 Task: Check current mortgage rates for homes with 3-Year ARM loan payments.
Action: Mouse moved to (871, 137)
Screenshot: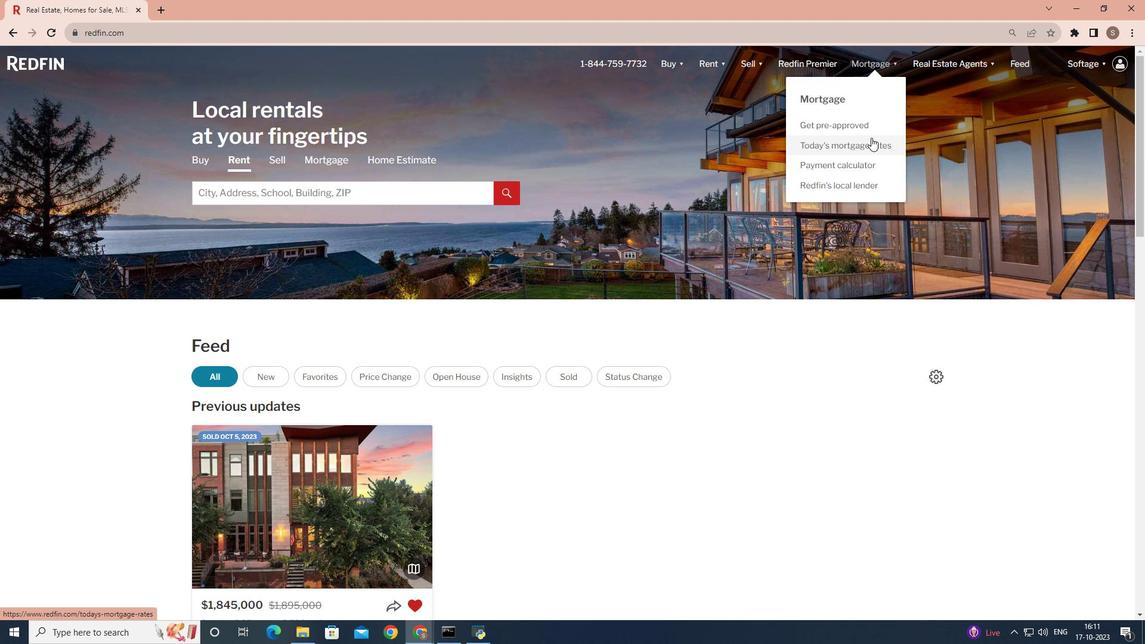 
Action: Mouse pressed left at (871, 137)
Screenshot: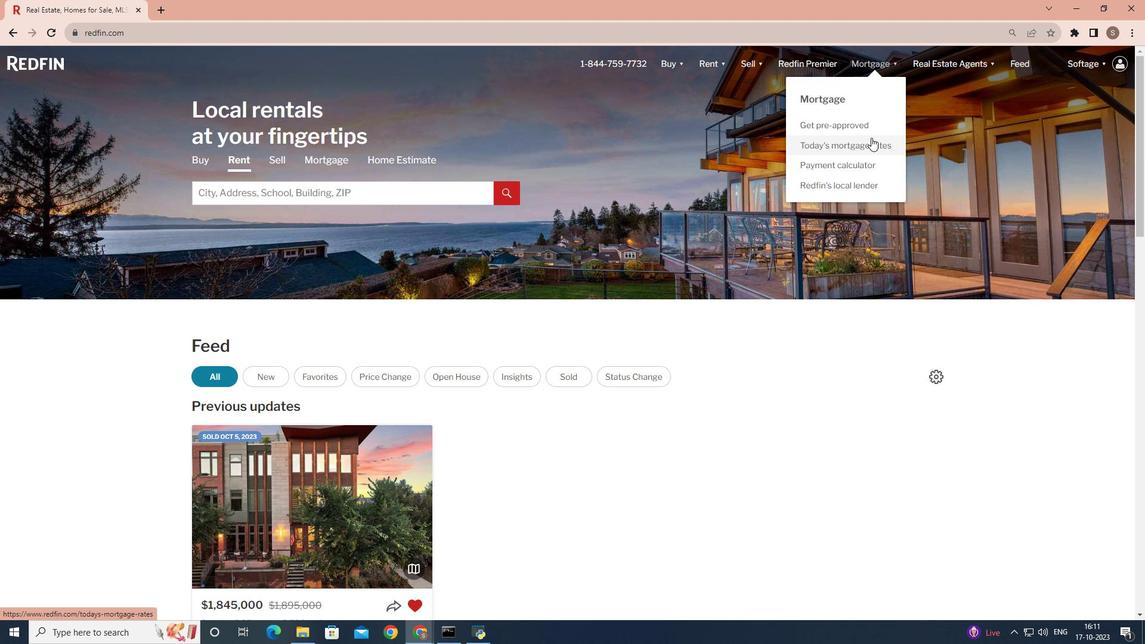 
Action: Mouse moved to (277, 291)
Screenshot: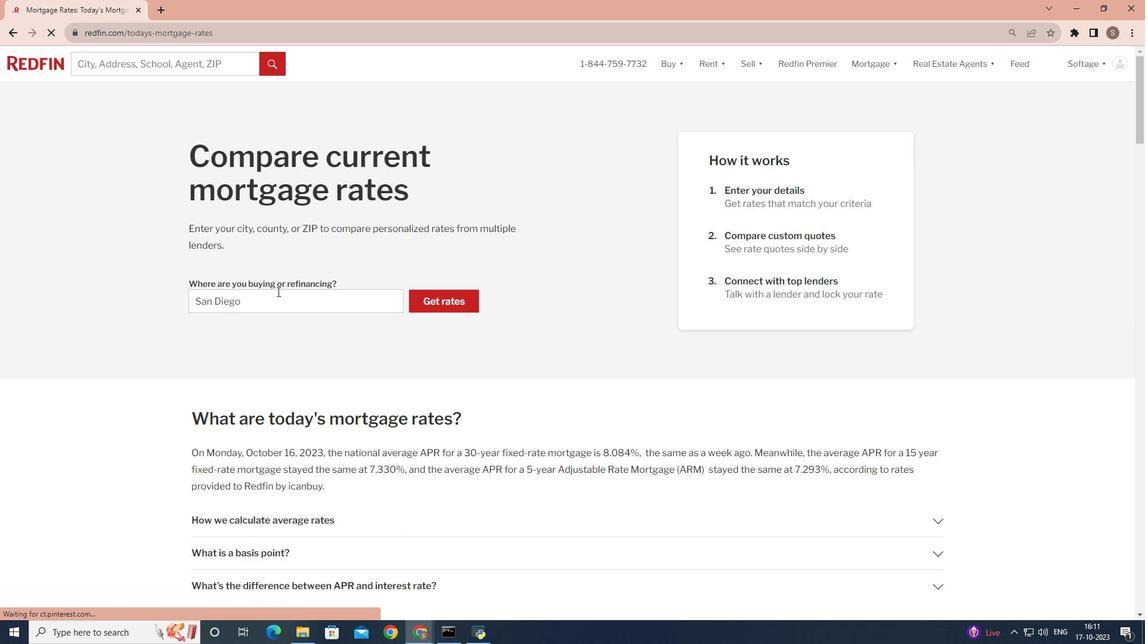 
Action: Mouse pressed left at (277, 291)
Screenshot: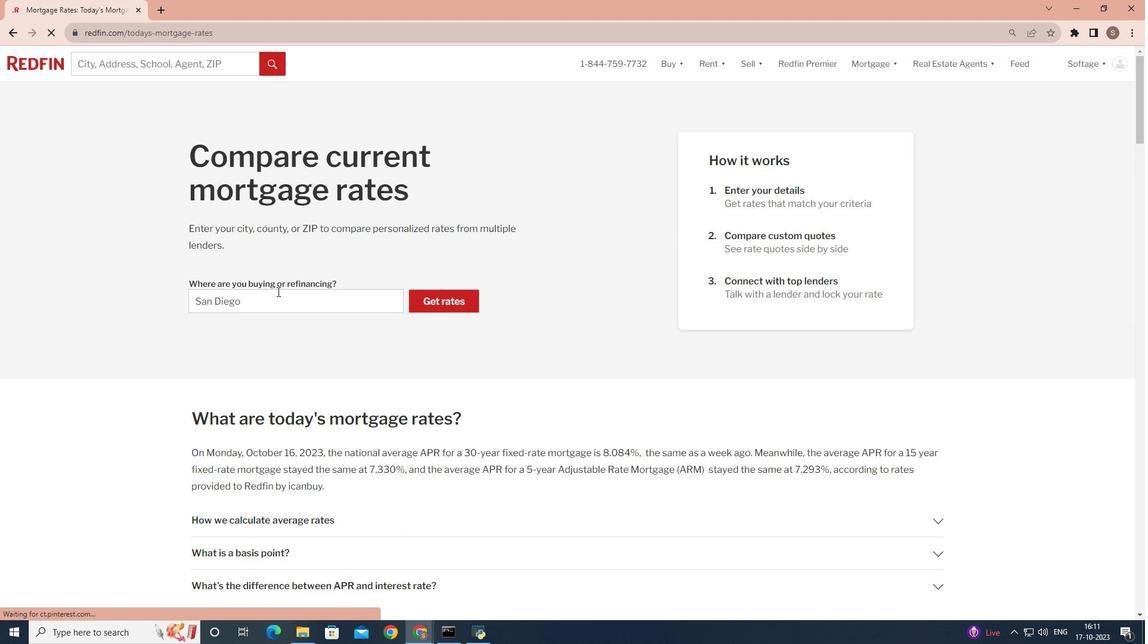 
Action: Mouse moved to (276, 294)
Screenshot: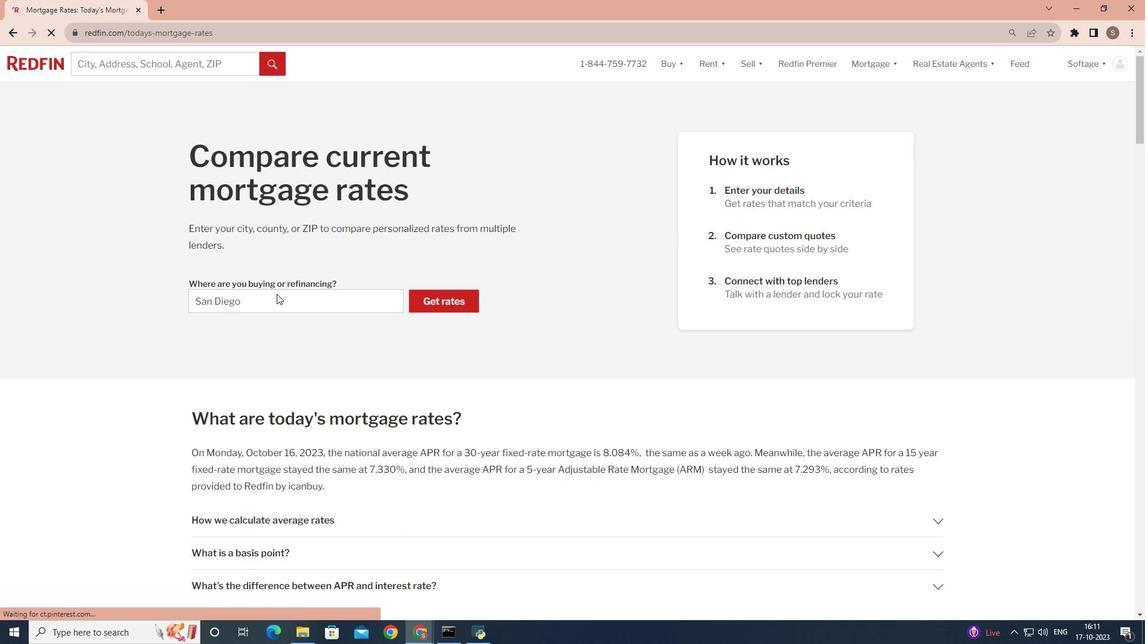 
Action: Mouse pressed left at (276, 294)
Screenshot: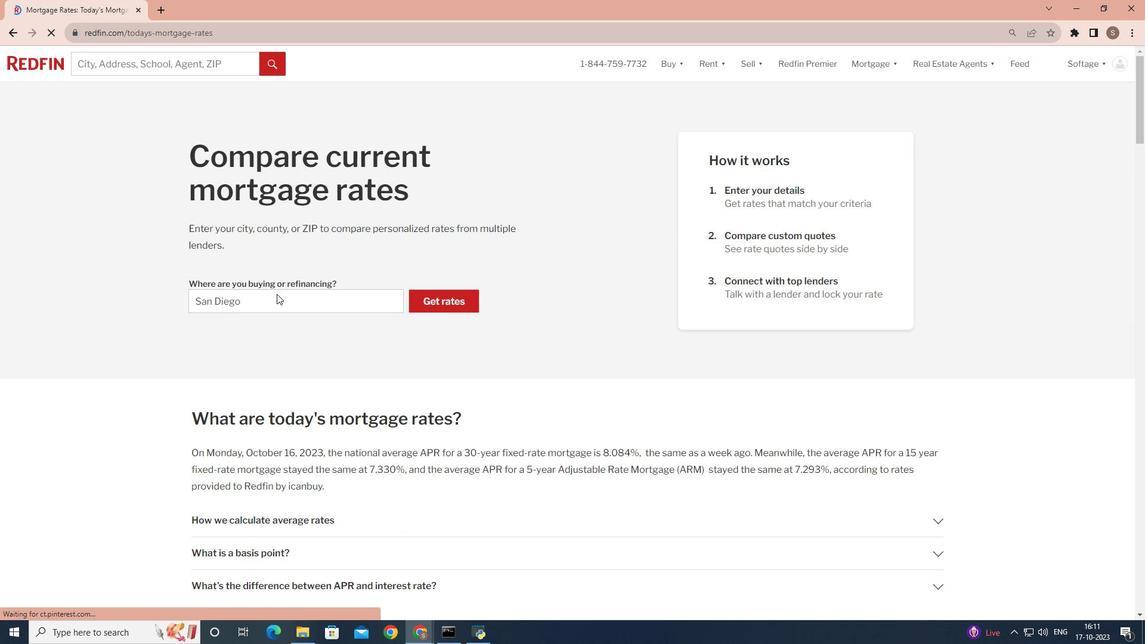 
Action: Mouse moved to (272, 303)
Screenshot: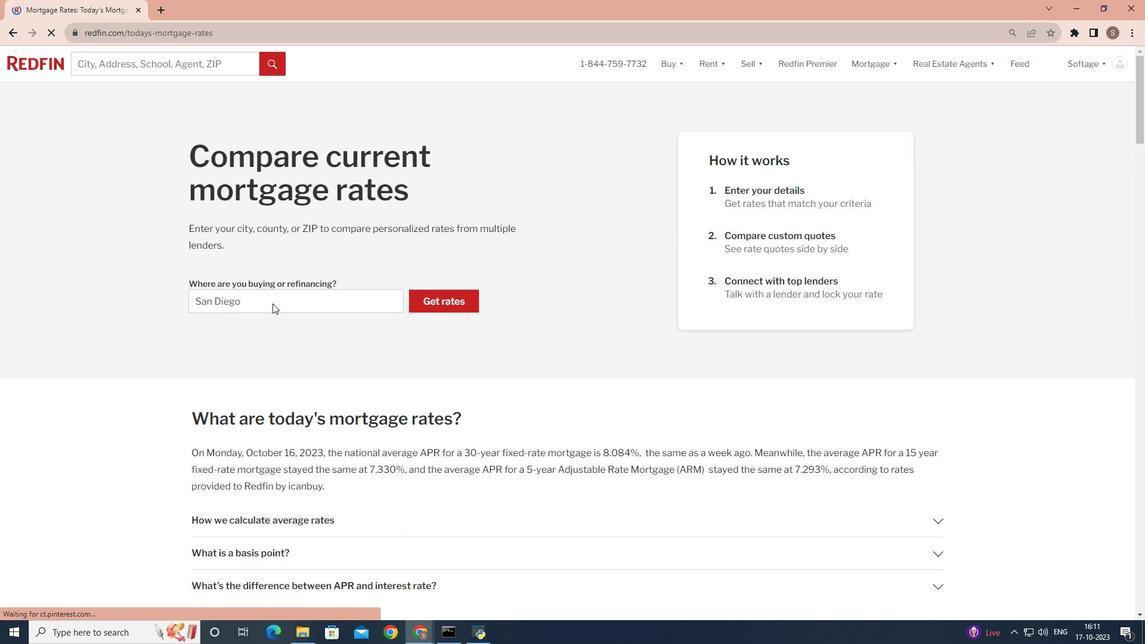 
Action: Mouse pressed left at (272, 303)
Screenshot: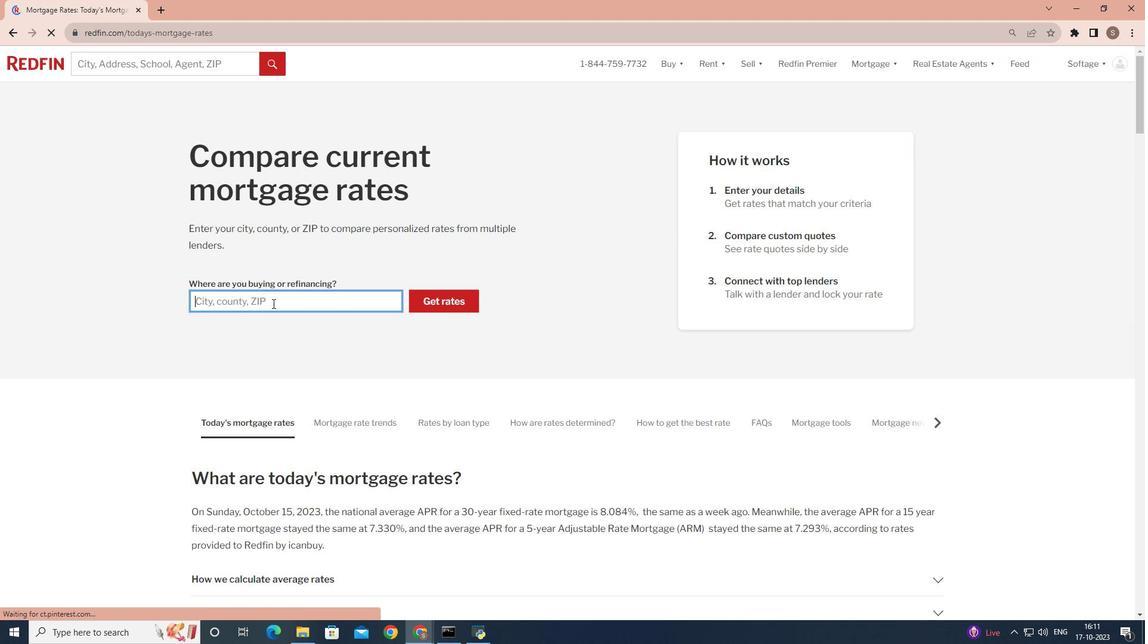 
Action: Mouse moved to (272, 303)
Screenshot: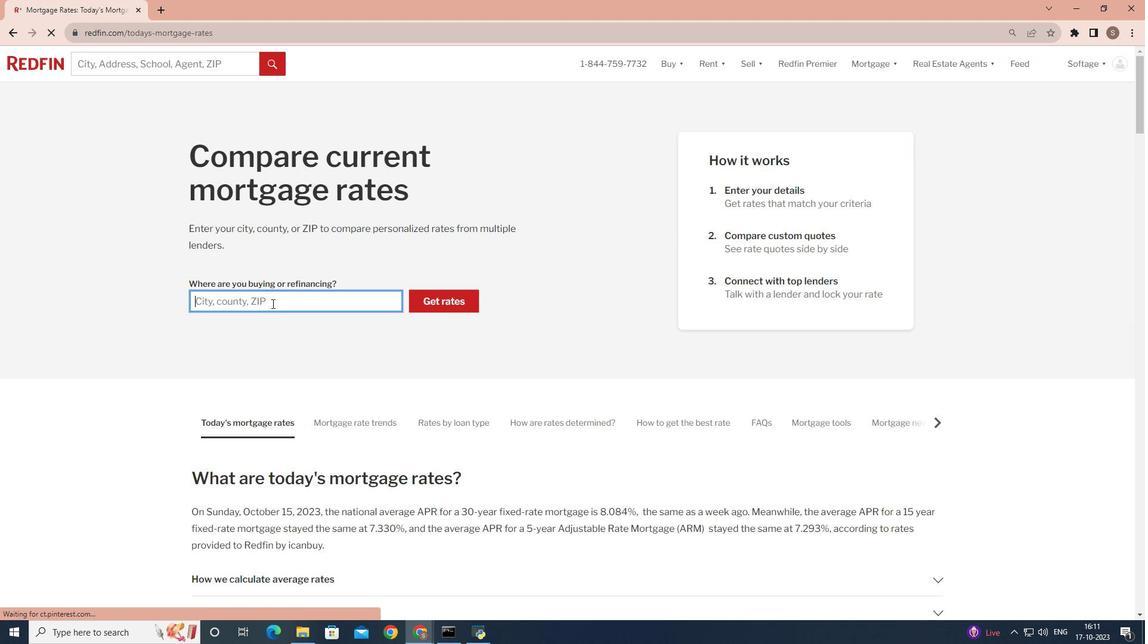 
Action: Key pressed <Key.shift>San<Key.space><Key.shift>Diego
Screenshot: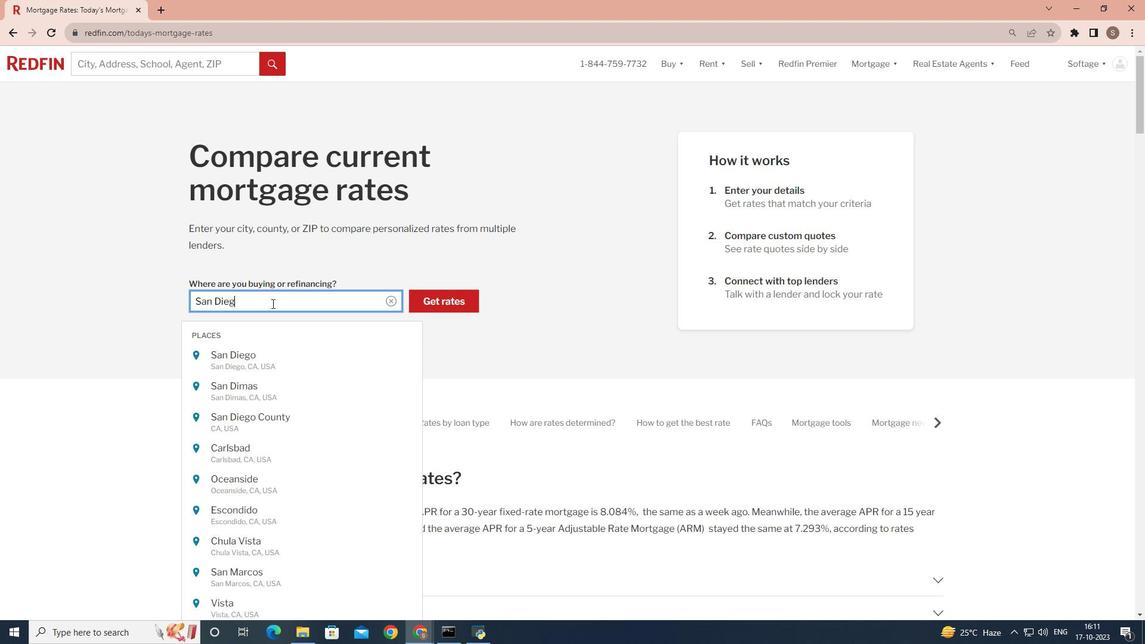 
Action: Mouse moved to (470, 297)
Screenshot: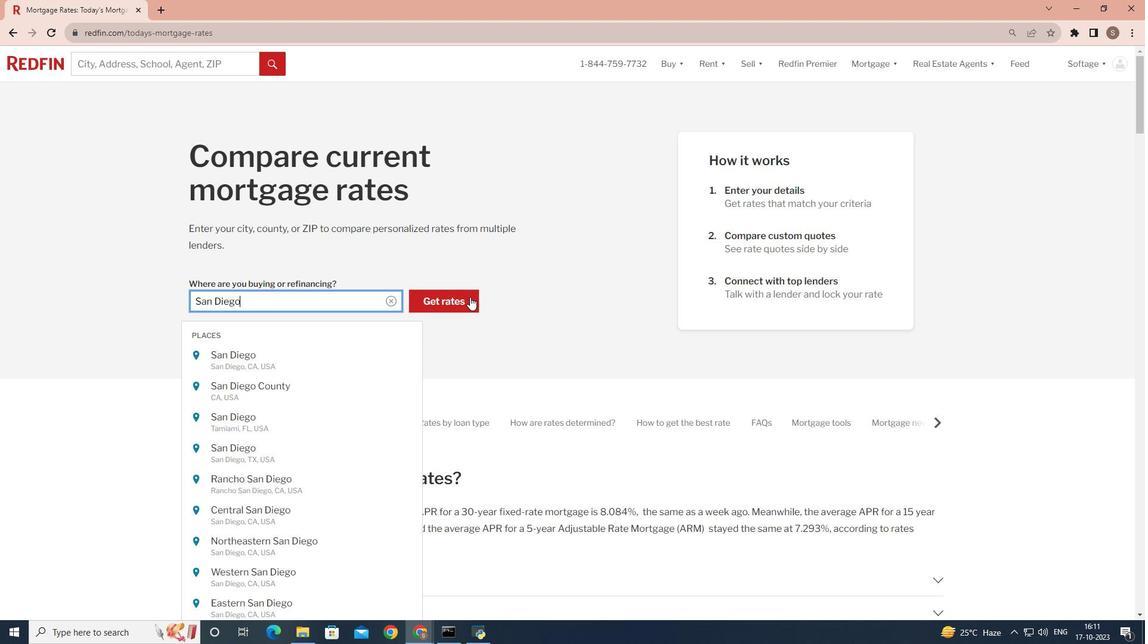 
Action: Mouse pressed left at (470, 297)
Screenshot: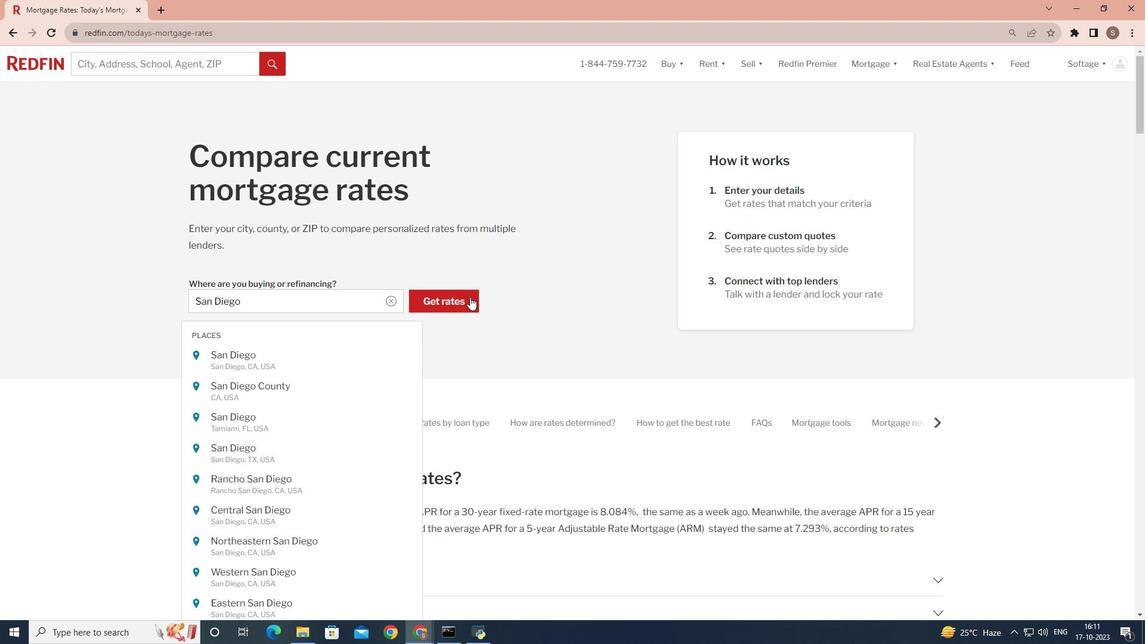 
Action: Mouse moved to (300, 387)
Screenshot: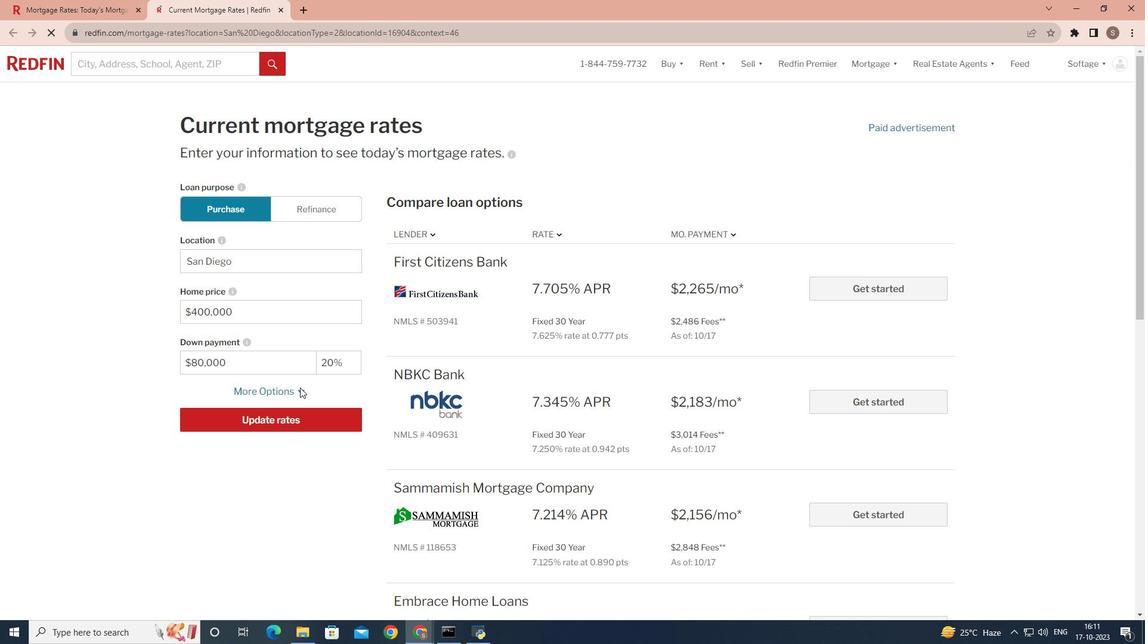 
Action: Mouse pressed left at (300, 387)
Screenshot: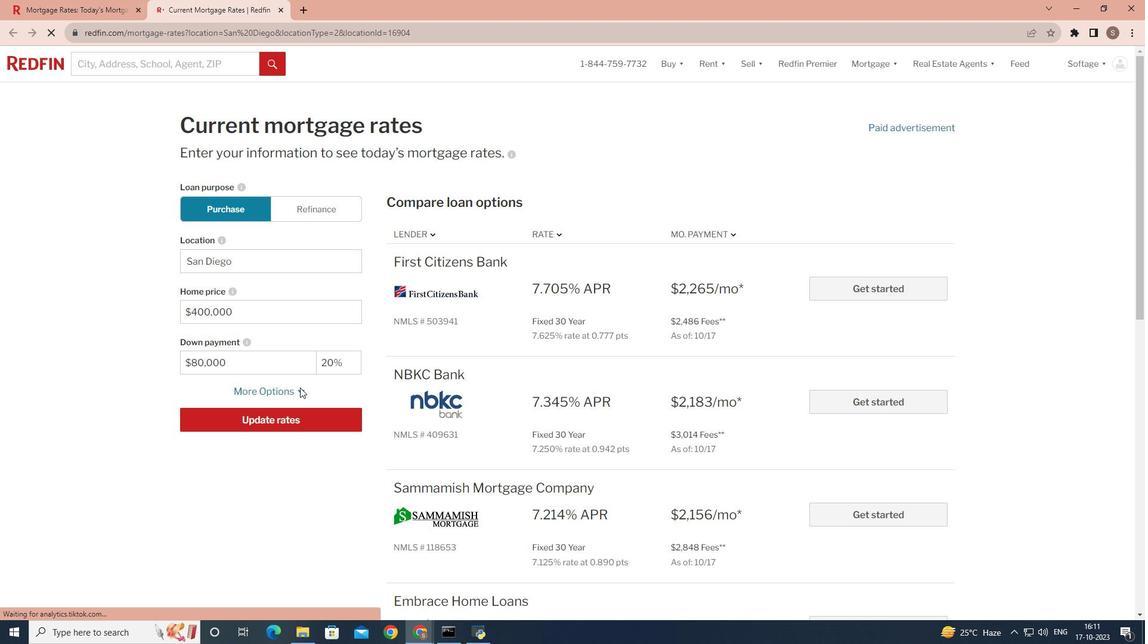 
Action: Mouse pressed left at (300, 387)
Screenshot: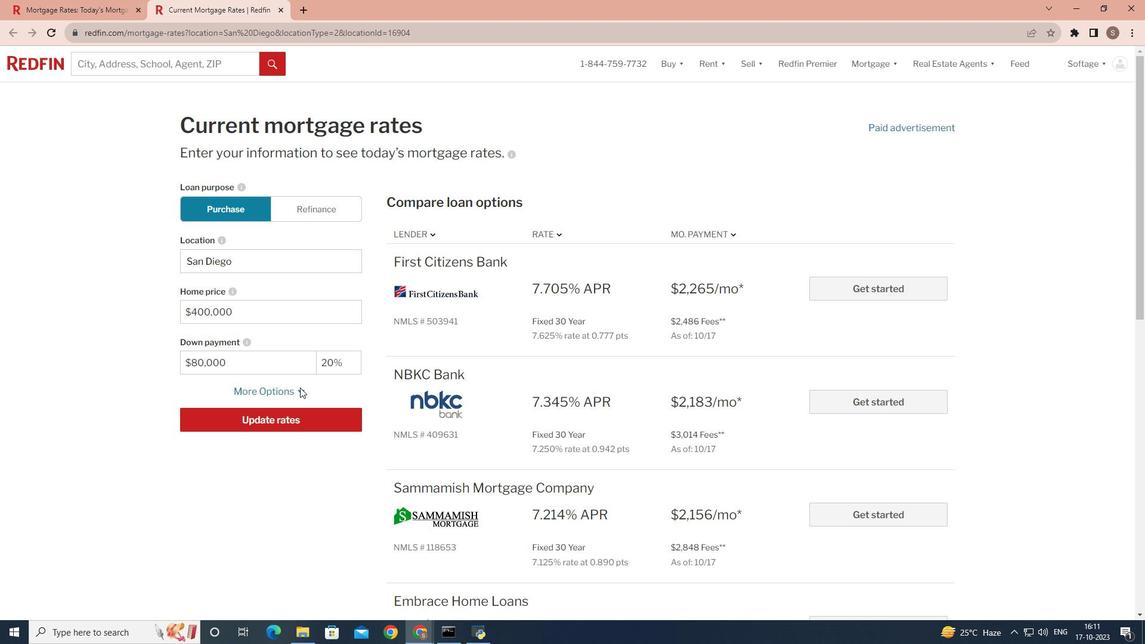 
Action: Mouse moved to (292, 403)
Screenshot: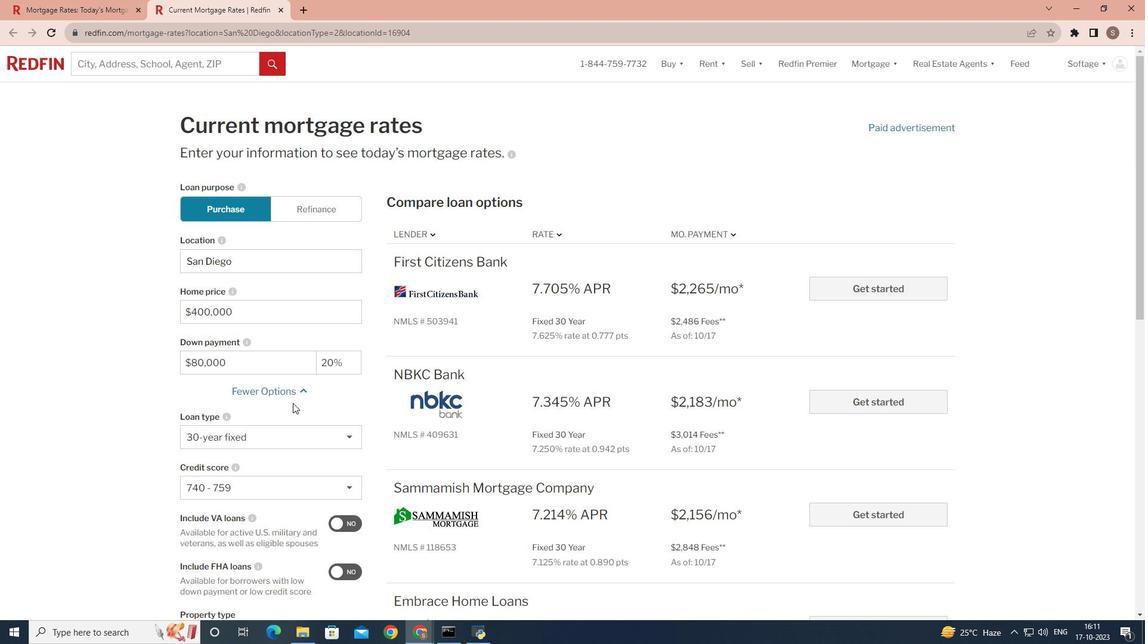 
Action: Mouse scrolled (292, 402) with delta (0, 0)
Screenshot: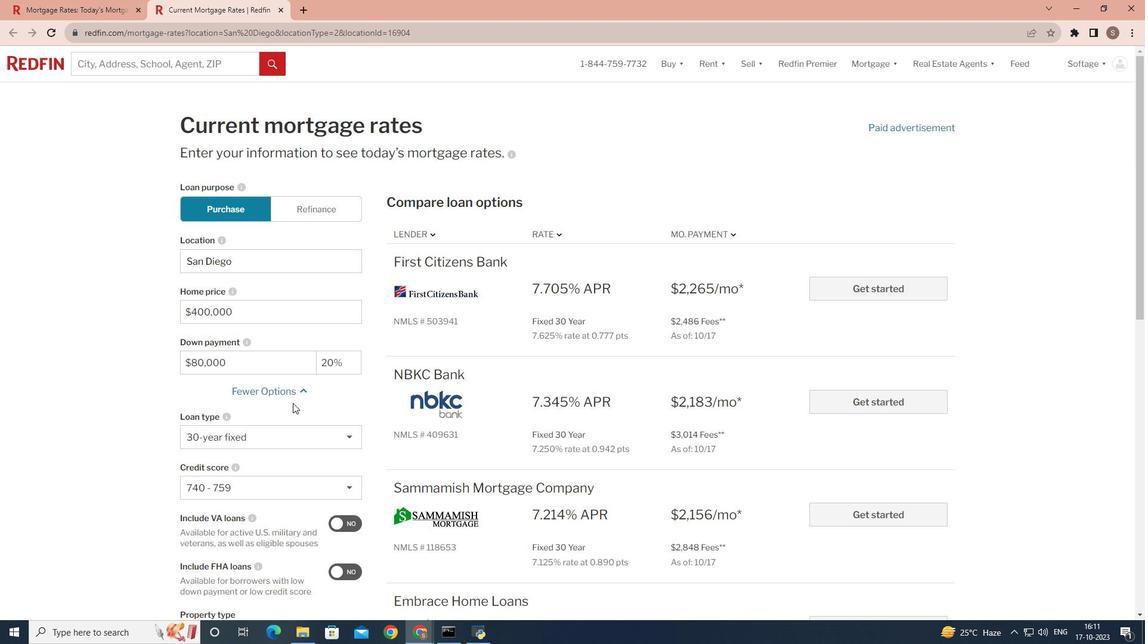 
Action: Mouse moved to (349, 379)
Screenshot: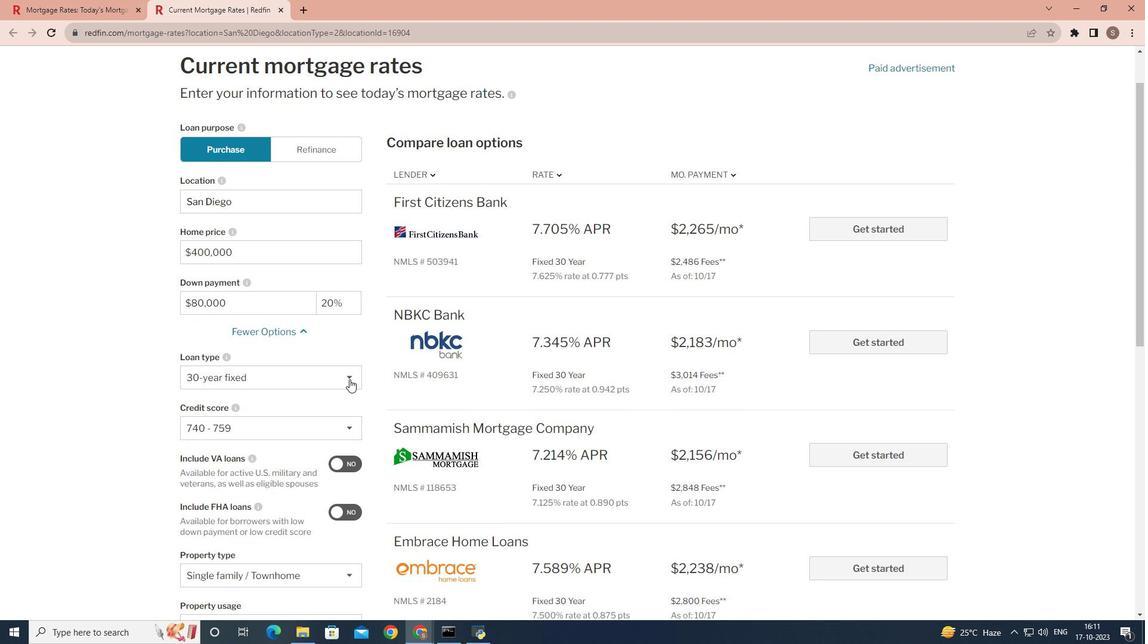 
Action: Mouse pressed left at (349, 379)
Screenshot: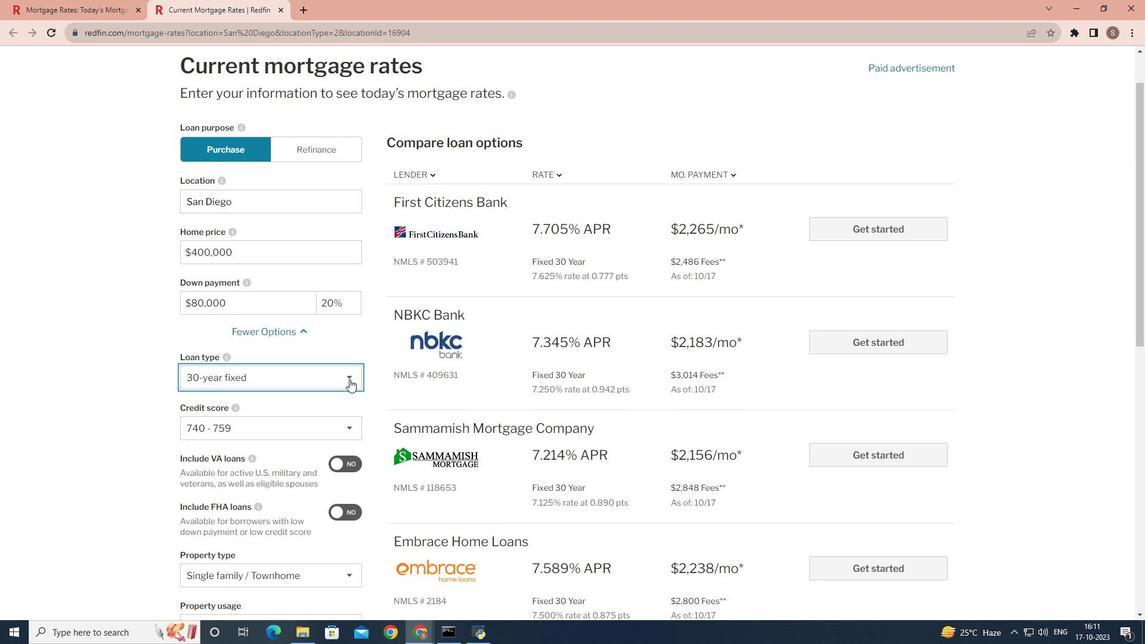 
Action: Mouse moved to (266, 548)
Screenshot: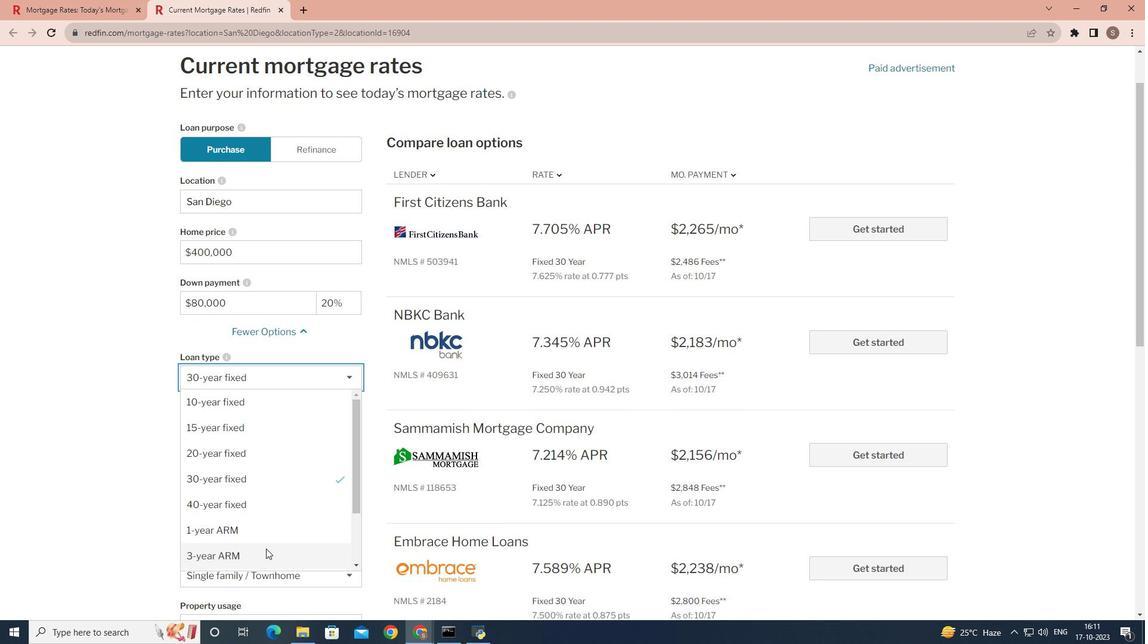 
Action: Mouse pressed left at (266, 548)
Screenshot: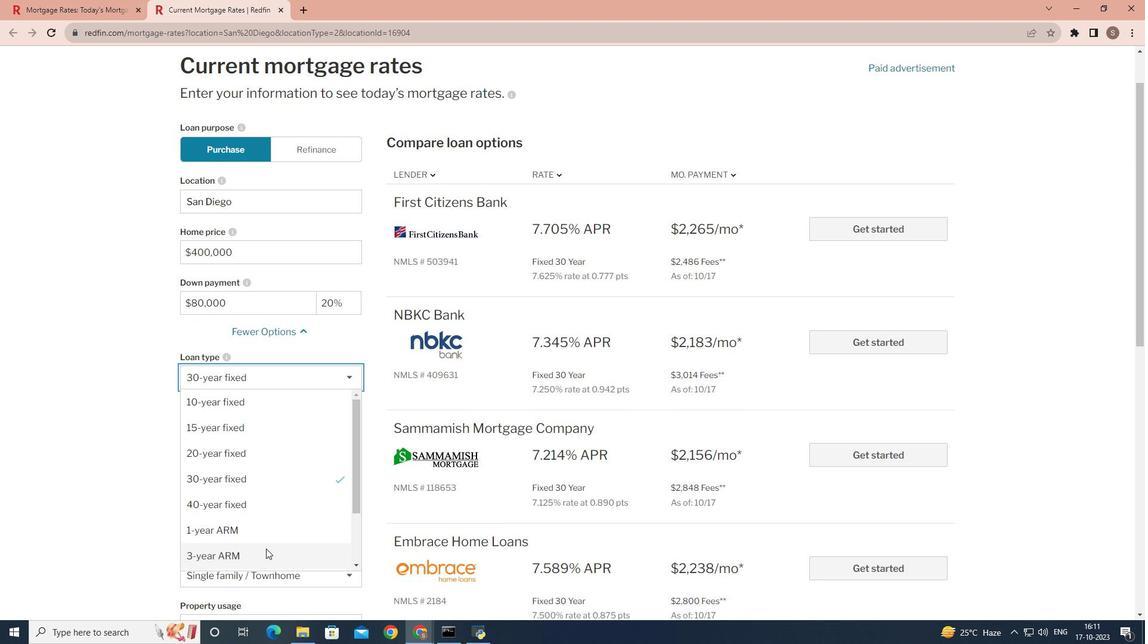
